 Task: Select a due date automation when advanced on, the moment a card is due add fields with custom field "Resume" set to a date less than 1 working days ago.
Action: Mouse moved to (1066, 78)
Screenshot: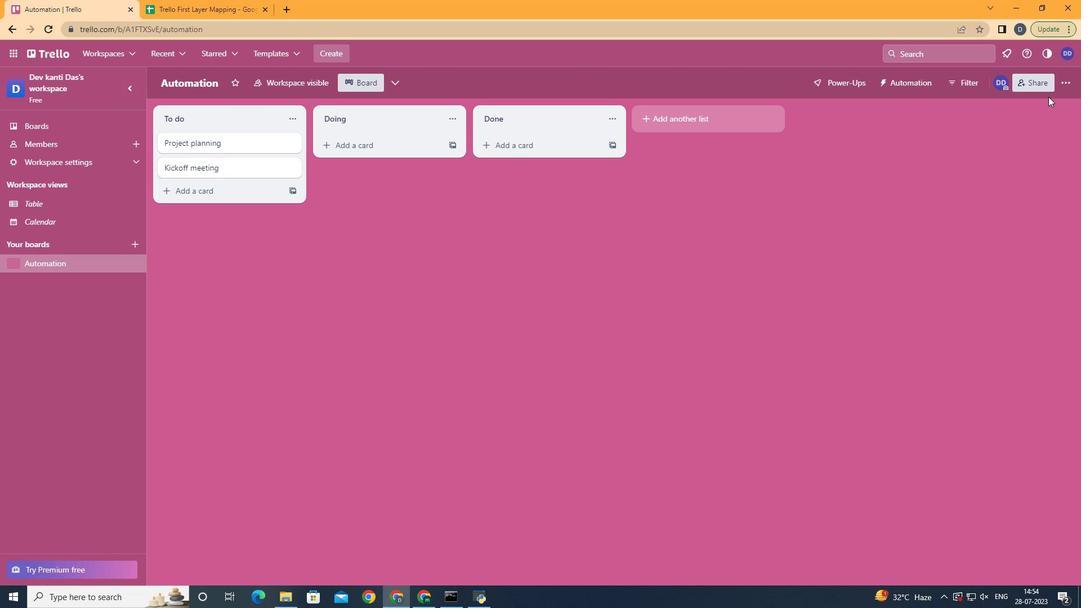 
Action: Mouse pressed left at (1066, 78)
Screenshot: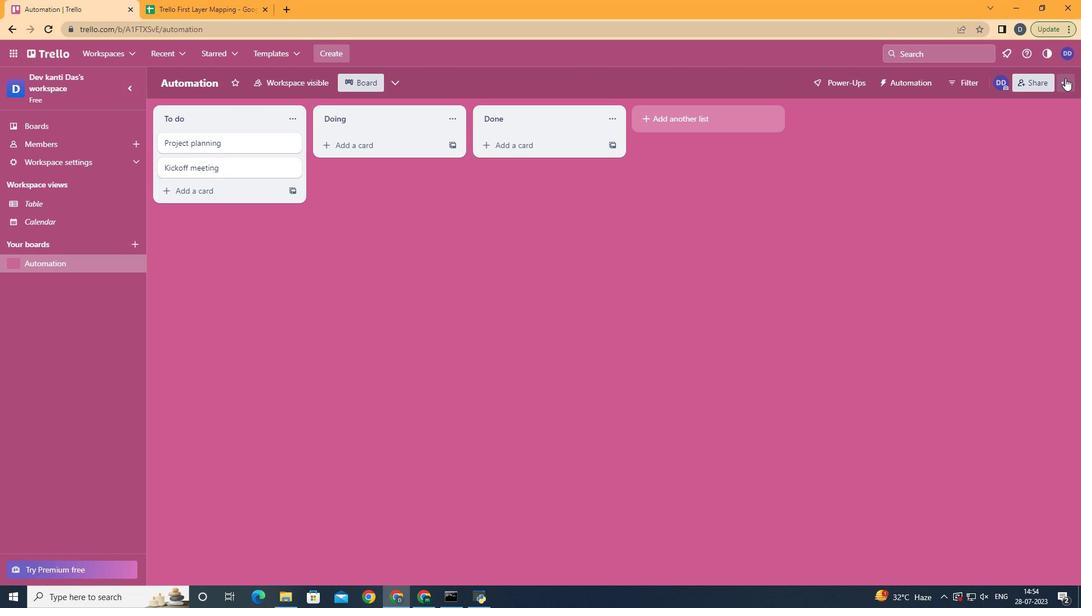 
Action: Mouse moved to (989, 235)
Screenshot: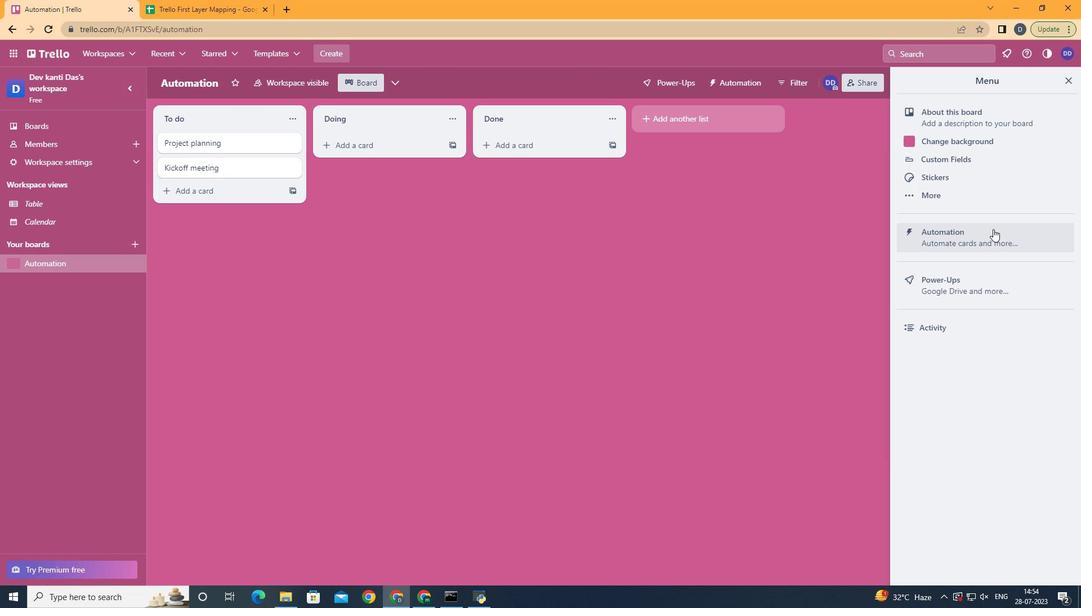 
Action: Mouse pressed left at (989, 235)
Screenshot: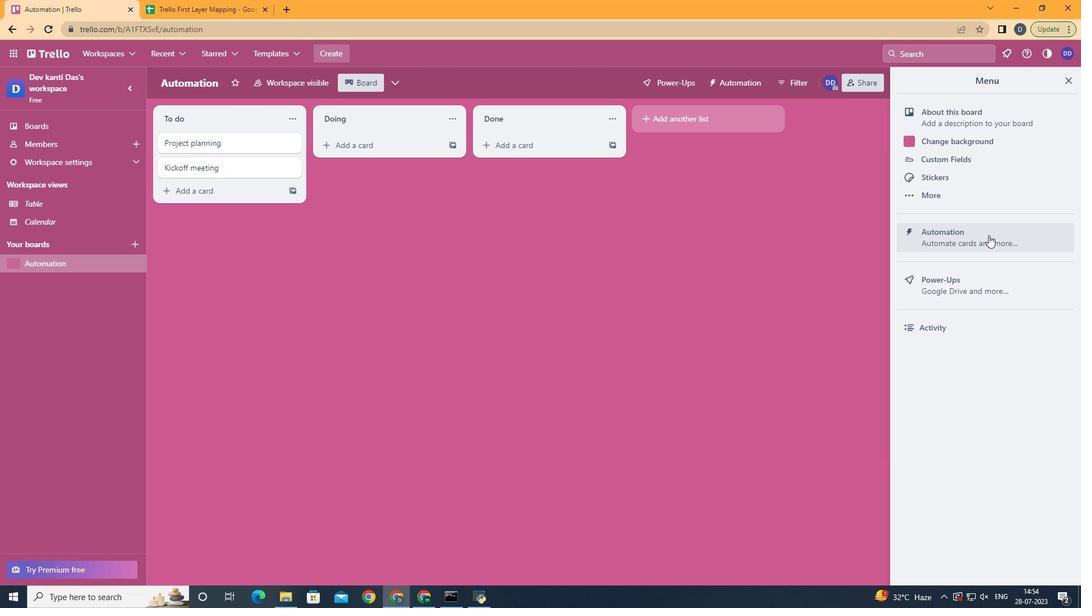 
Action: Mouse moved to (209, 225)
Screenshot: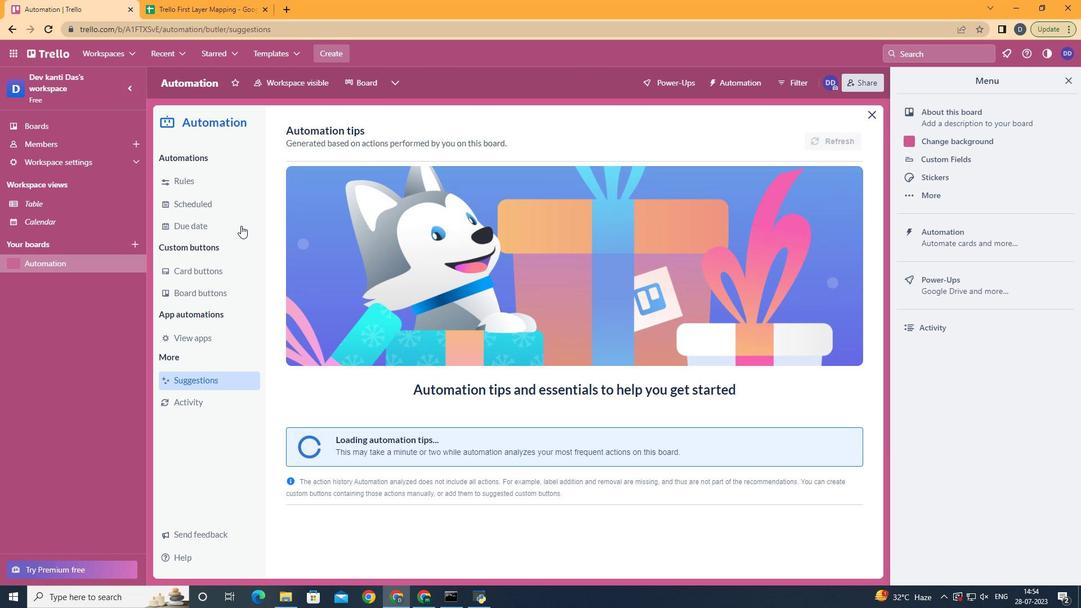 
Action: Mouse pressed left at (209, 225)
Screenshot: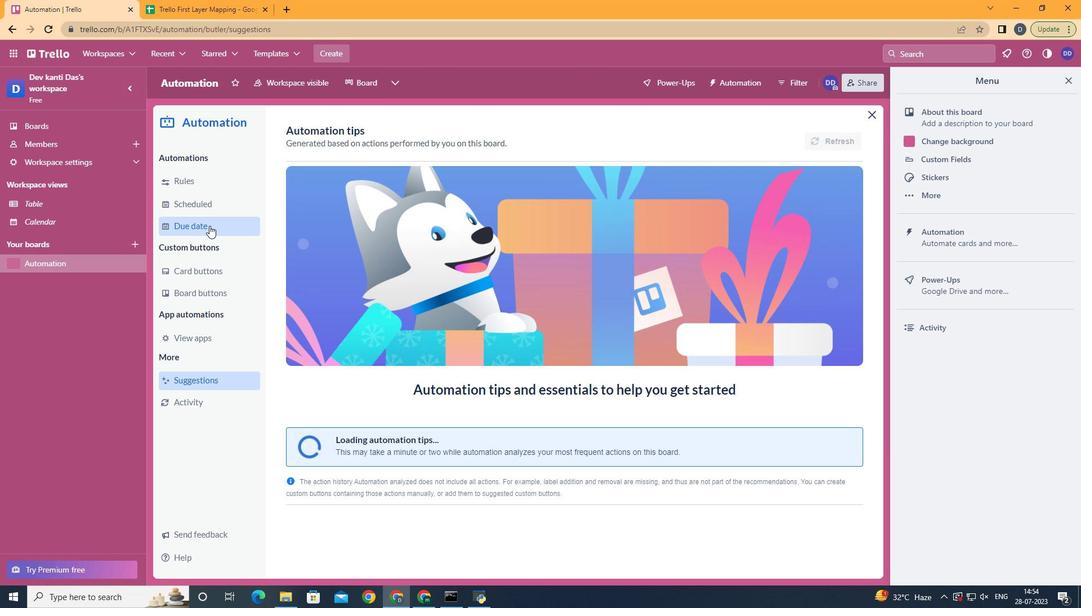 
Action: Mouse moved to (789, 135)
Screenshot: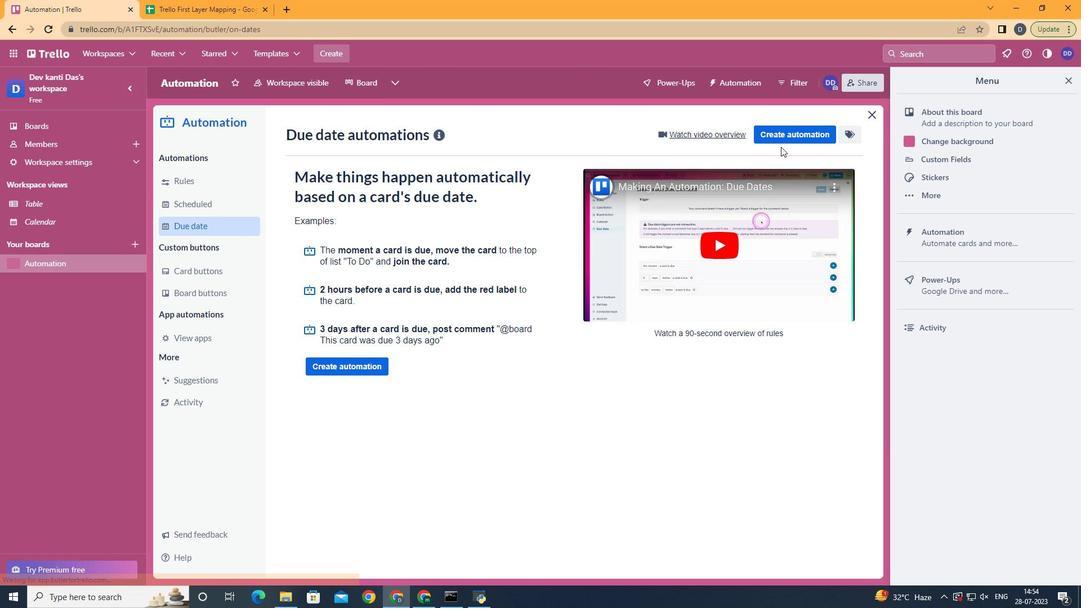 
Action: Mouse pressed left at (789, 135)
Screenshot: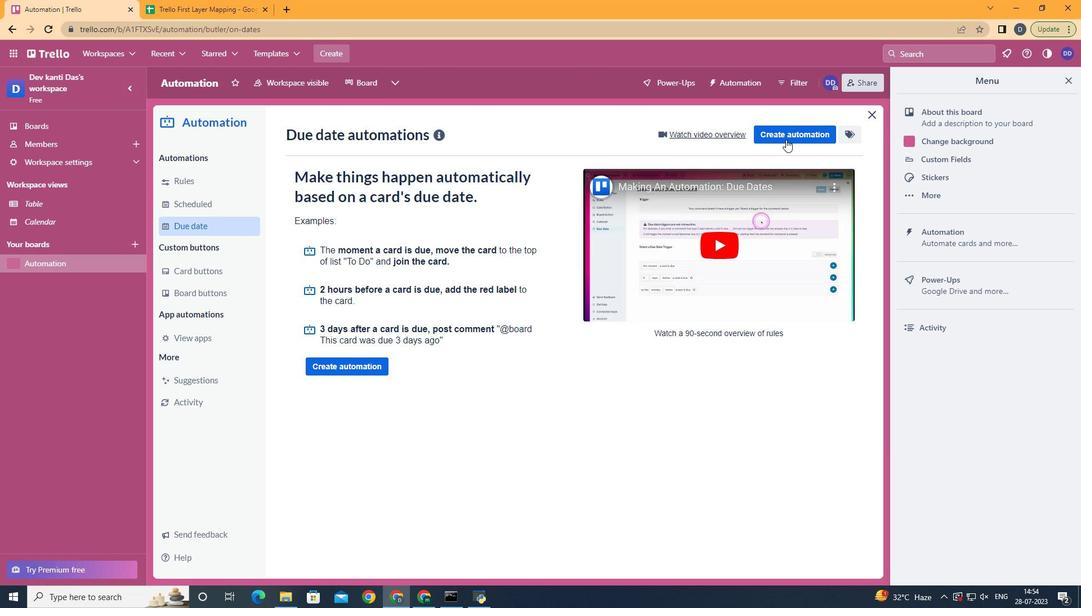 
Action: Mouse moved to (591, 237)
Screenshot: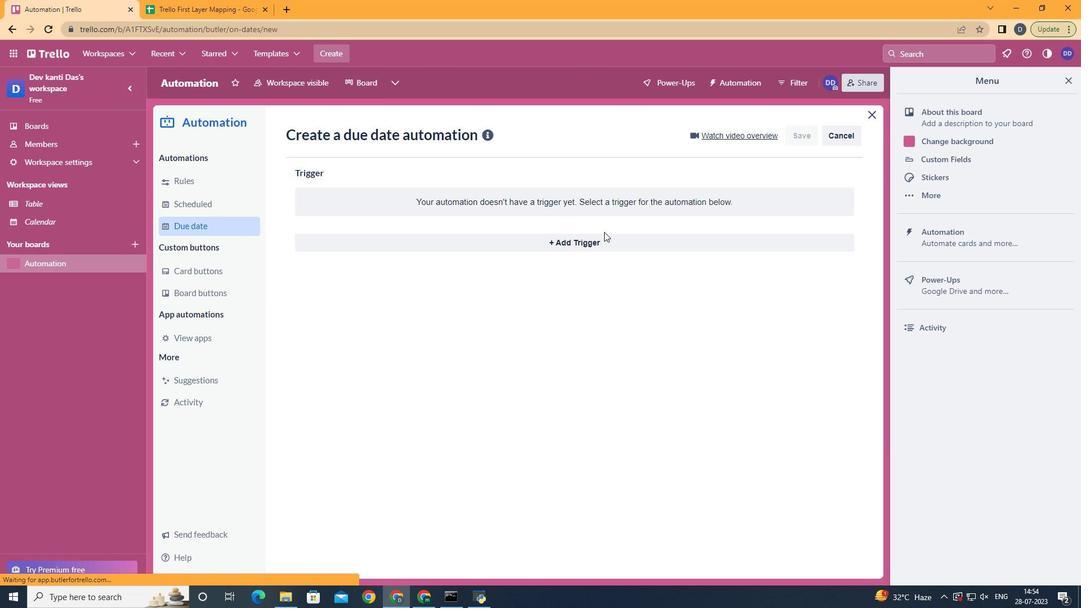 
Action: Mouse pressed left at (591, 237)
Screenshot: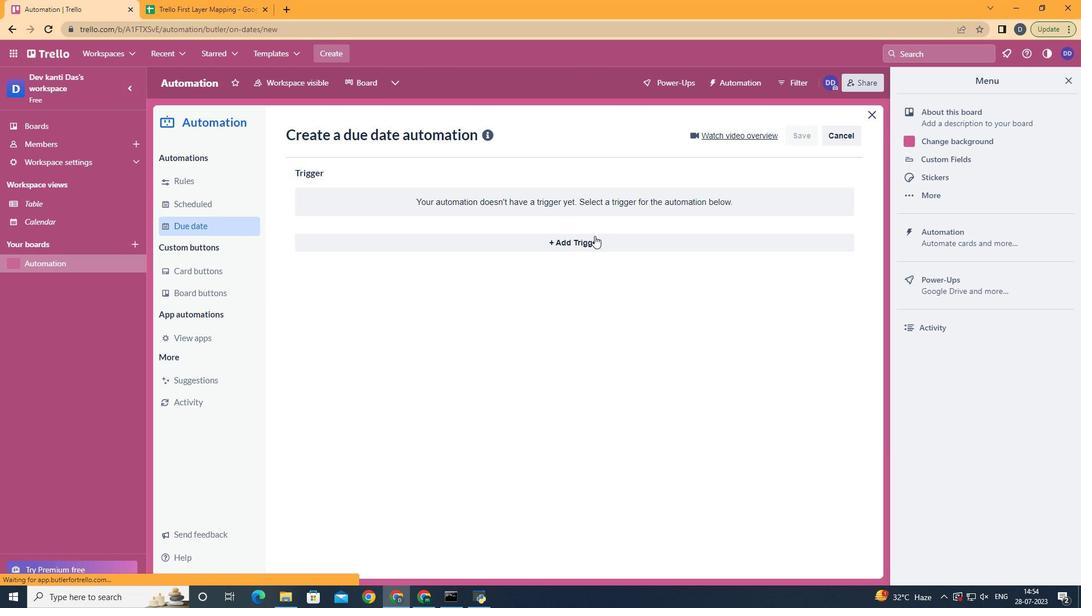 
Action: Mouse moved to (331, 395)
Screenshot: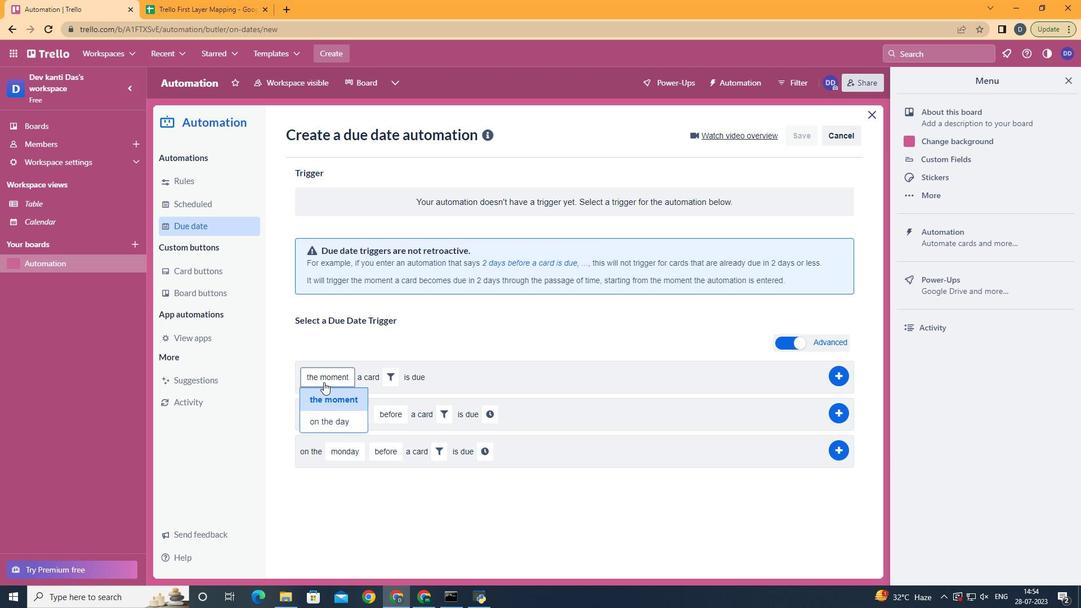 
Action: Mouse pressed left at (331, 395)
Screenshot: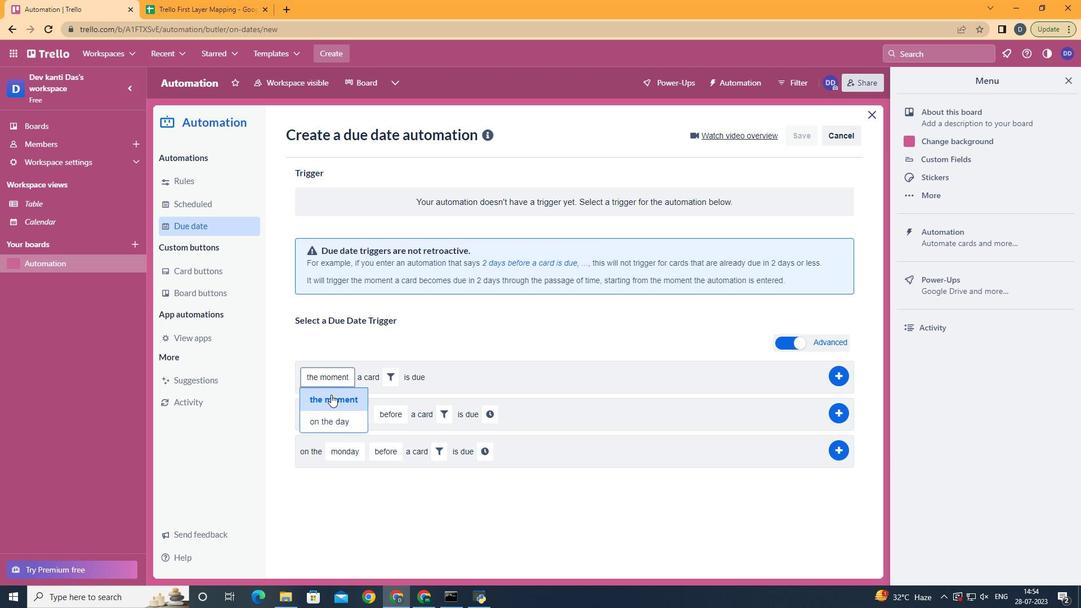 
Action: Mouse moved to (399, 375)
Screenshot: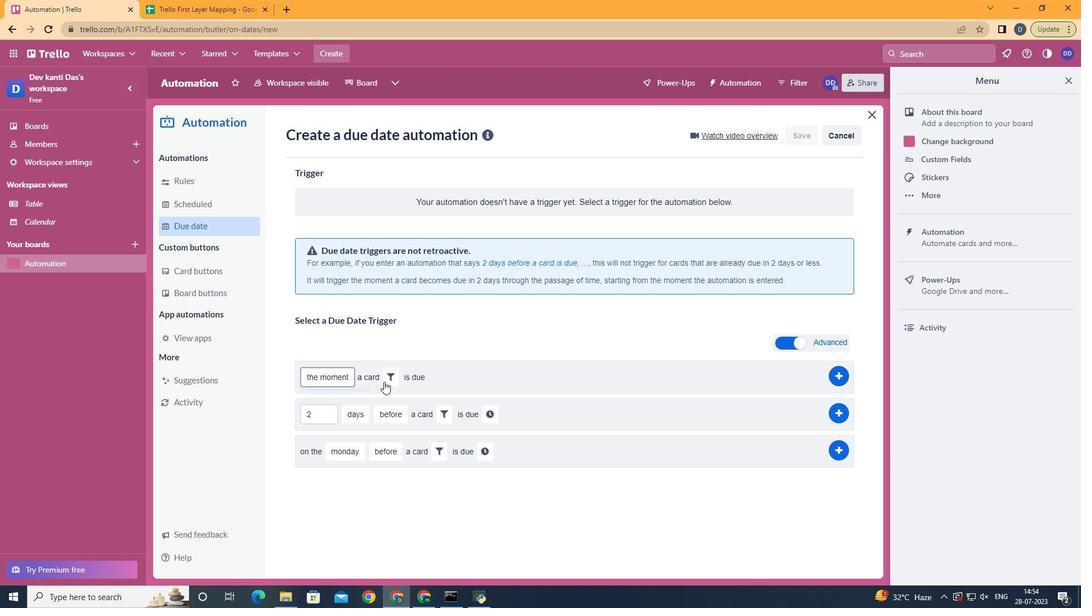 
Action: Mouse pressed left at (399, 375)
Screenshot: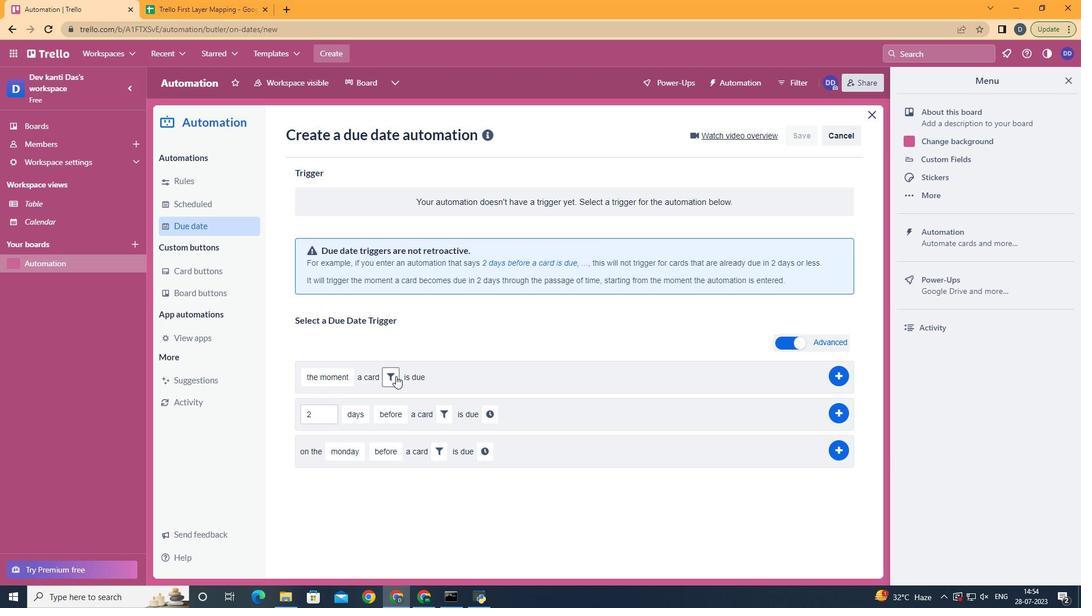 
Action: Mouse moved to (588, 415)
Screenshot: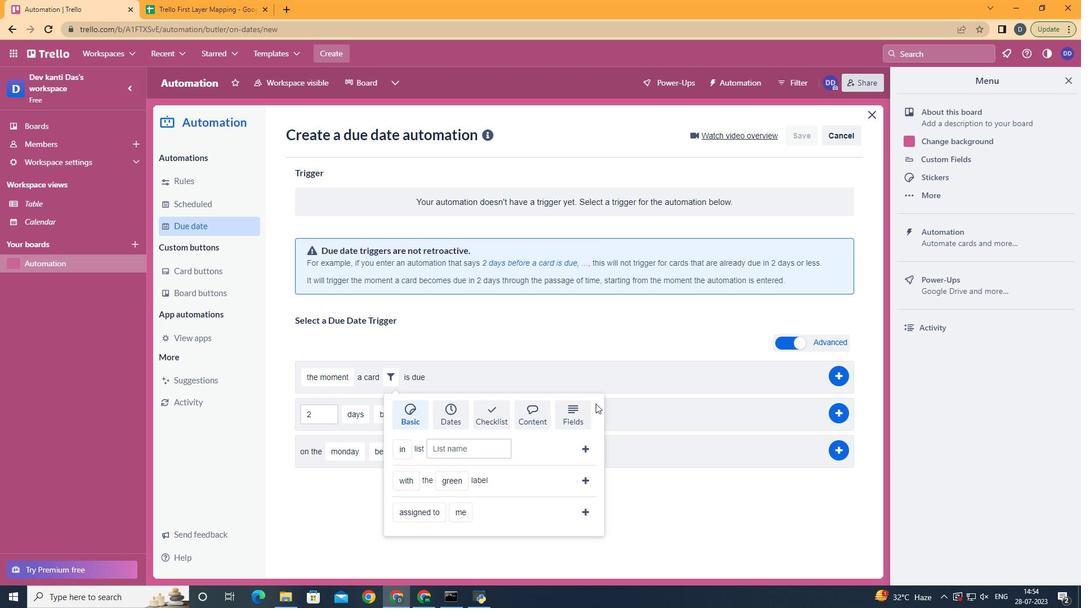 
Action: Mouse pressed left at (588, 415)
Screenshot: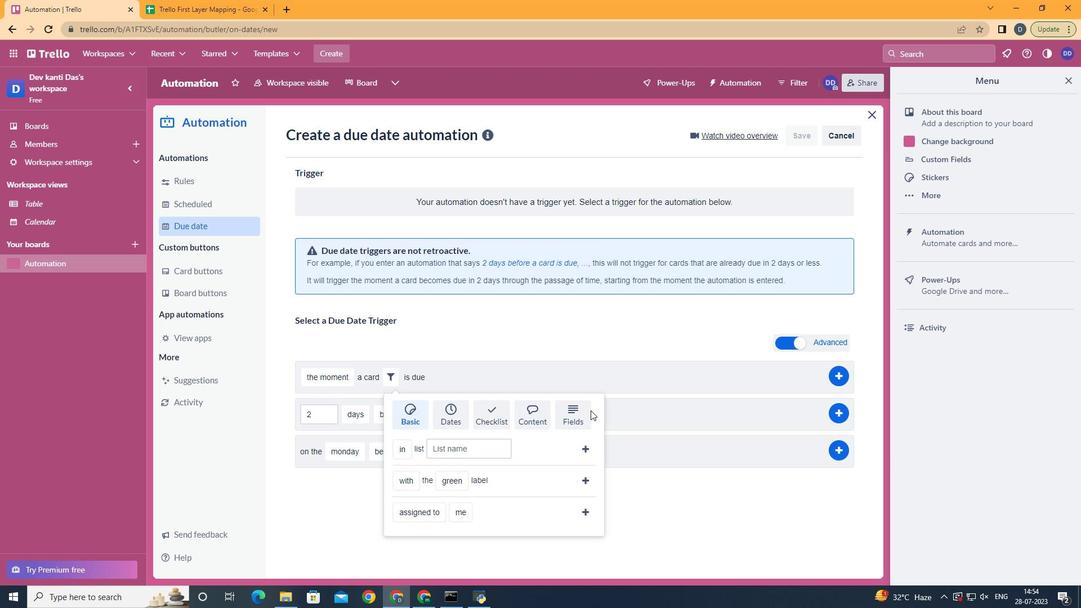 
Action: Mouse scrolled (588, 415) with delta (0, 0)
Screenshot: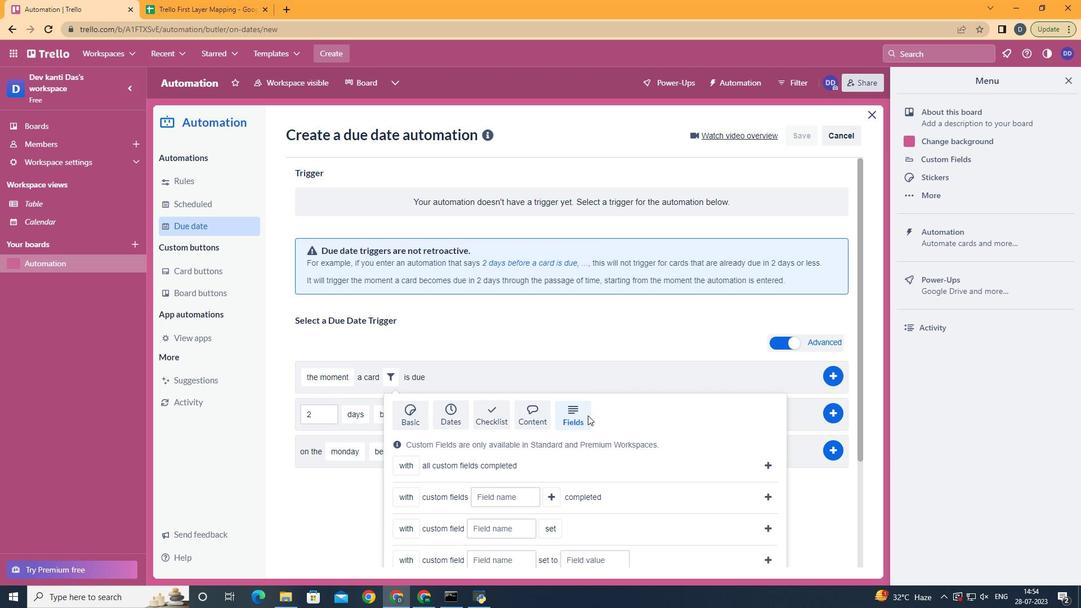 
Action: Mouse scrolled (588, 415) with delta (0, 0)
Screenshot: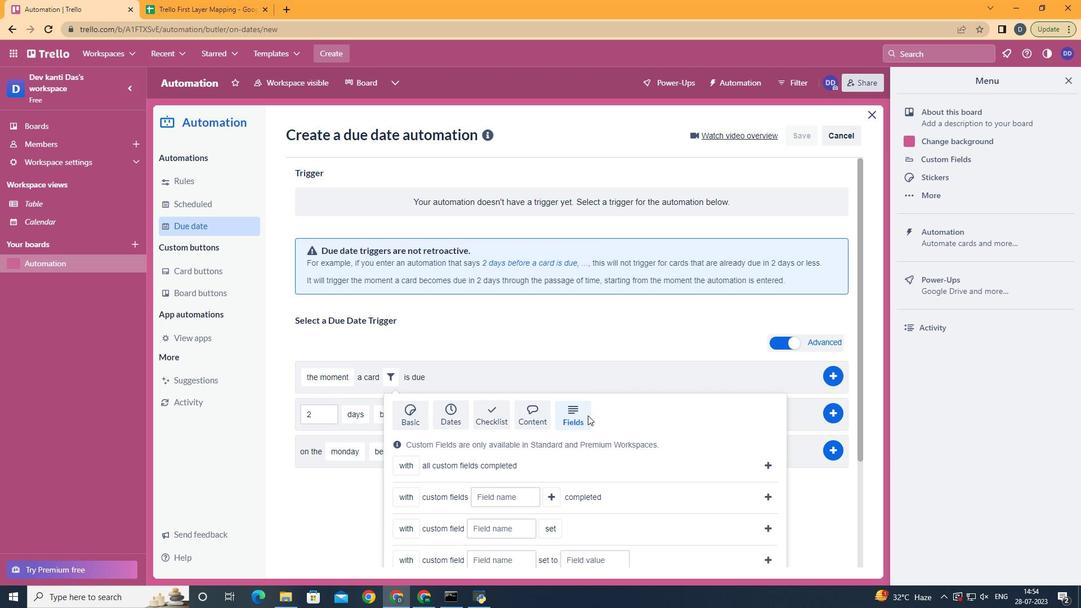 
Action: Mouse scrolled (588, 415) with delta (0, 0)
Screenshot: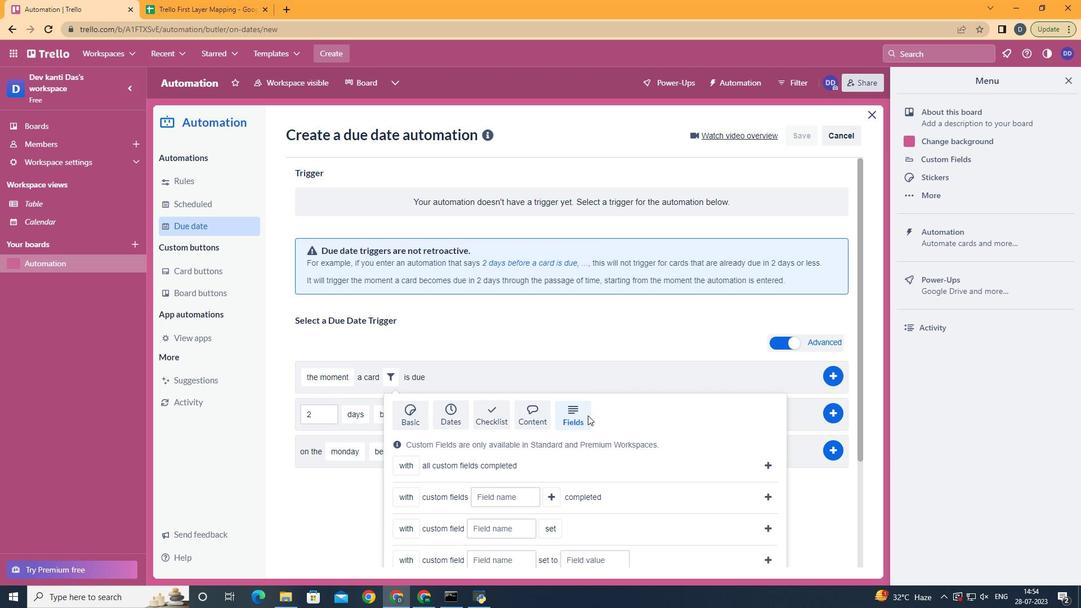 
Action: Mouse scrolled (588, 415) with delta (0, 0)
Screenshot: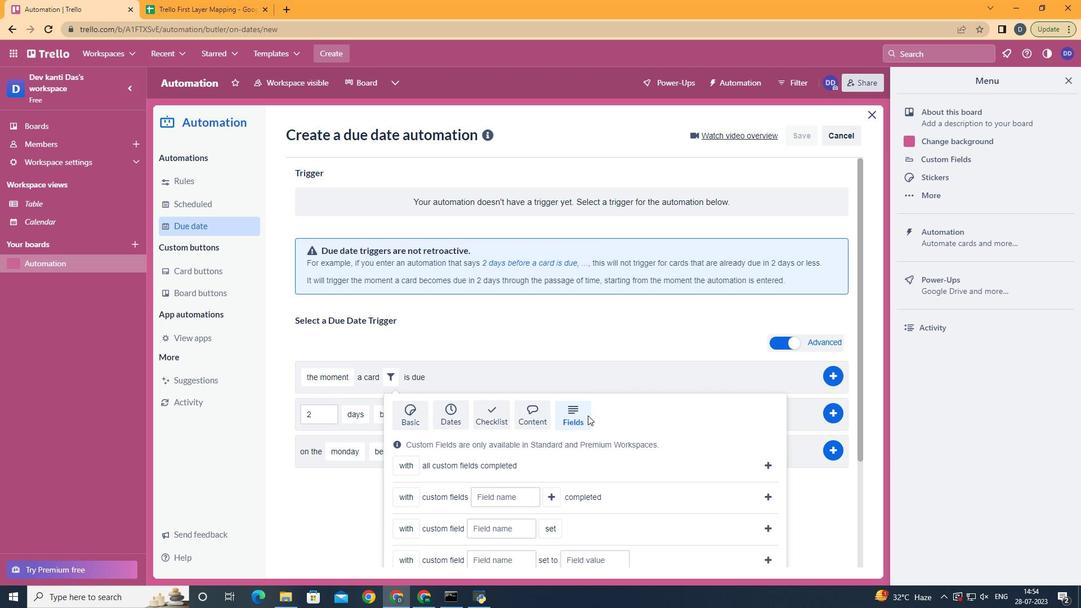 
Action: Mouse scrolled (588, 415) with delta (0, 0)
Screenshot: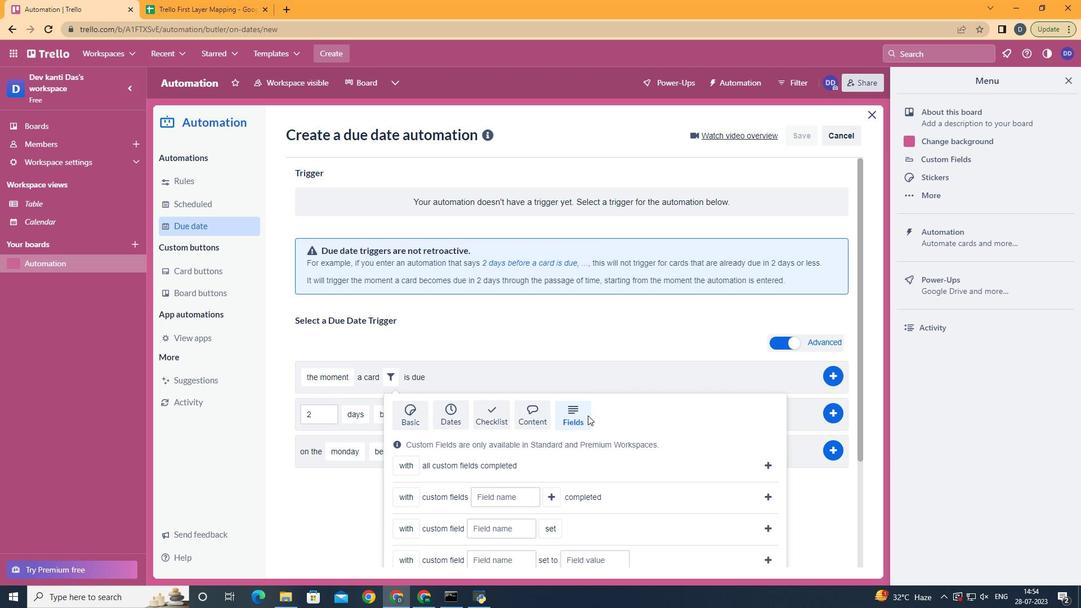 
Action: Mouse scrolled (588, 415) with delta (0, 0)
Screenshot: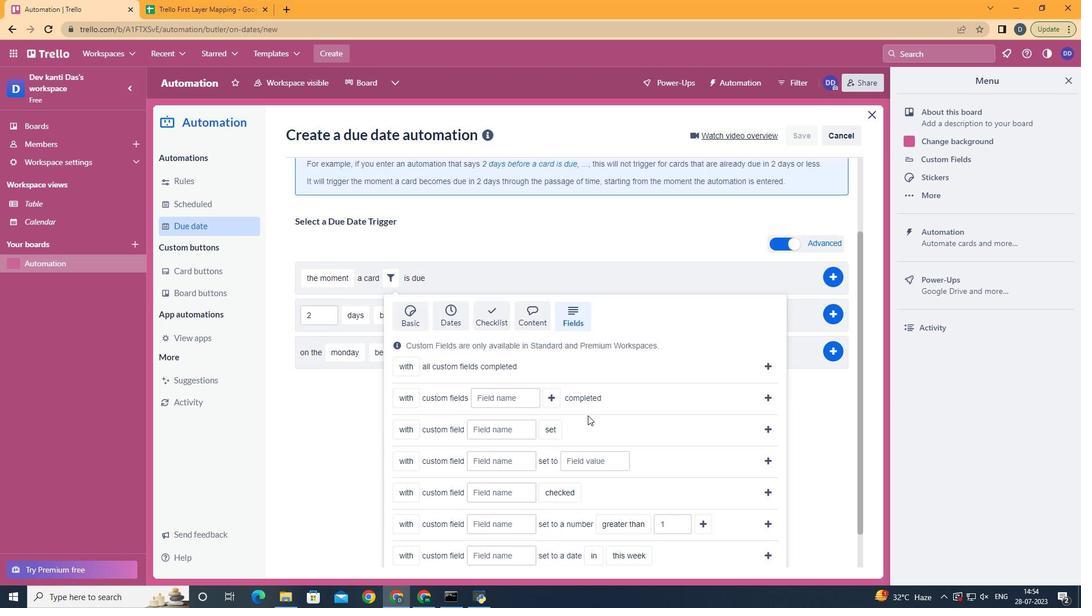
Action: Mouse scrolled (588, 415) with delta (0, 0)
Screenshot: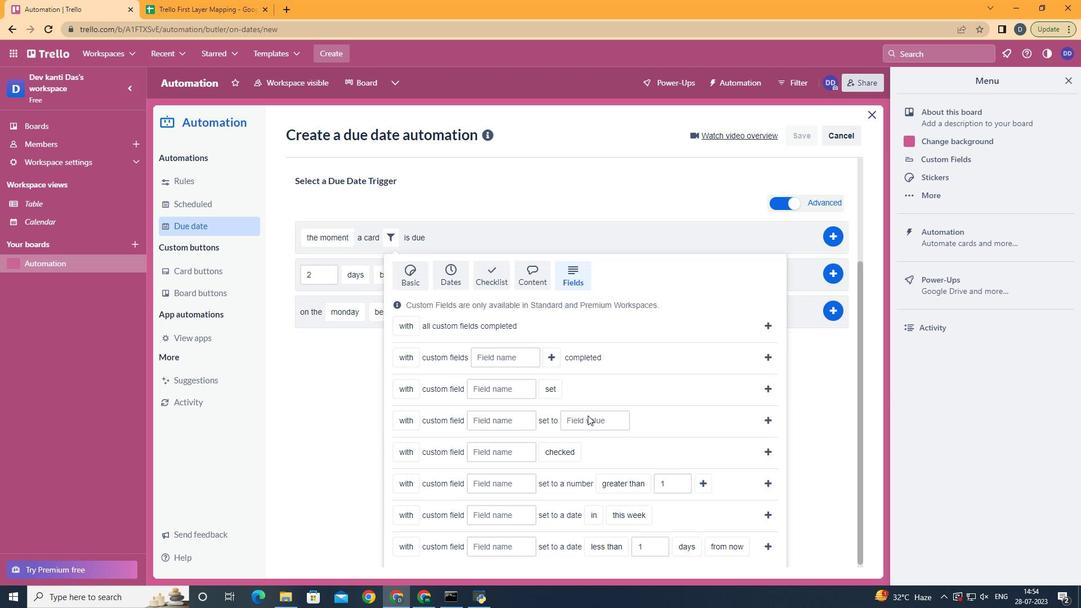 
Action: Mouse scrolled (588, 415) with delta (0, 0)
Screenshot: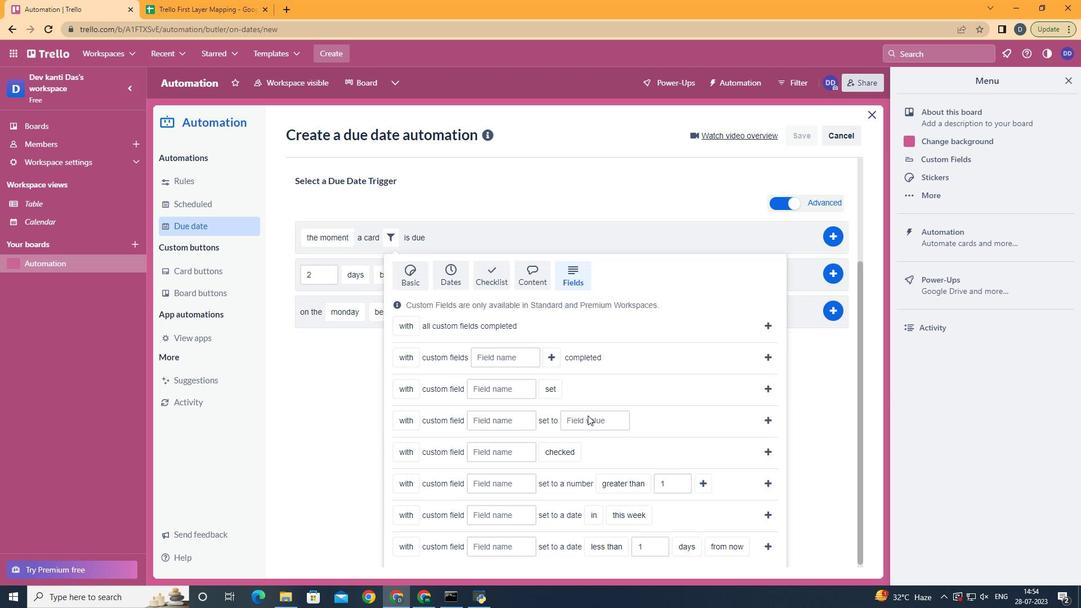 
Action: Mouse scrolled (588, 415) with delta (0, 0)
Screenshot: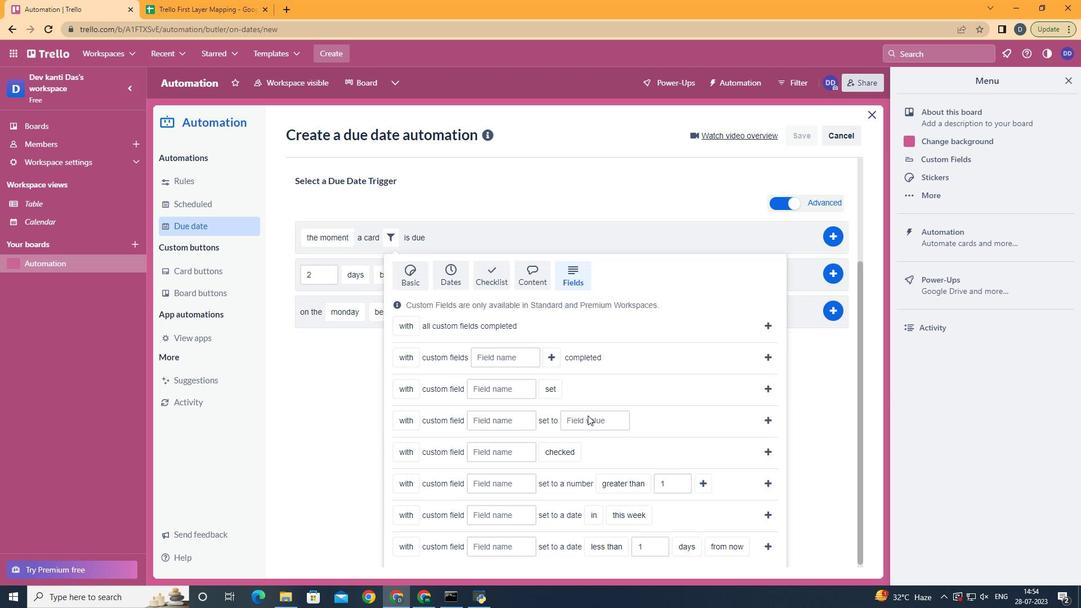
Action: Mouse scrolled (588, 415) with delta (0, 0)
Screenshot: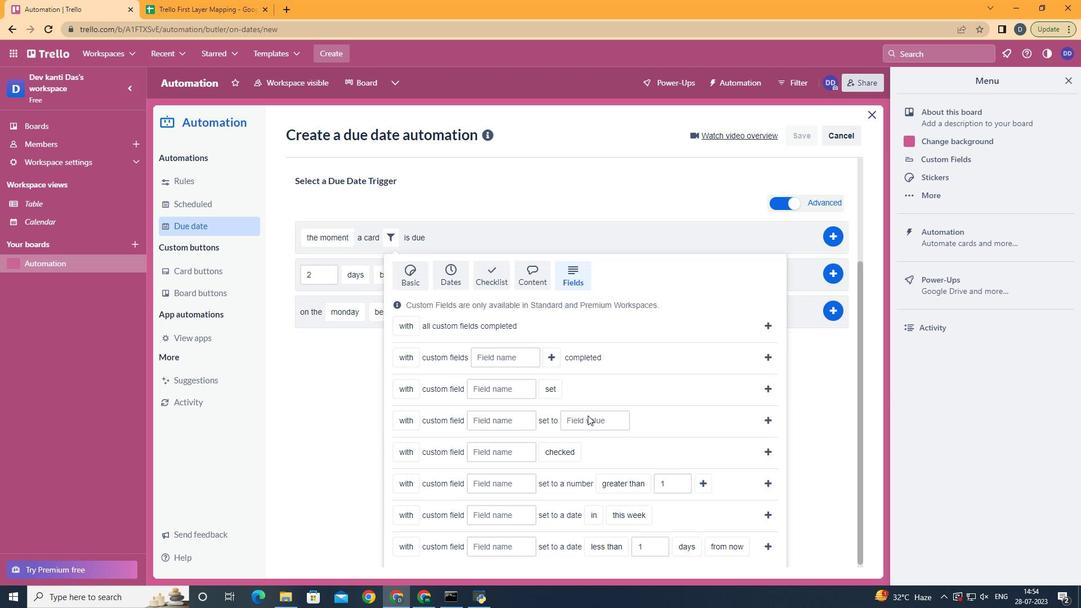 
Action: Mouse scrolled (588, 415) with delta (0, 0)
Screenshot: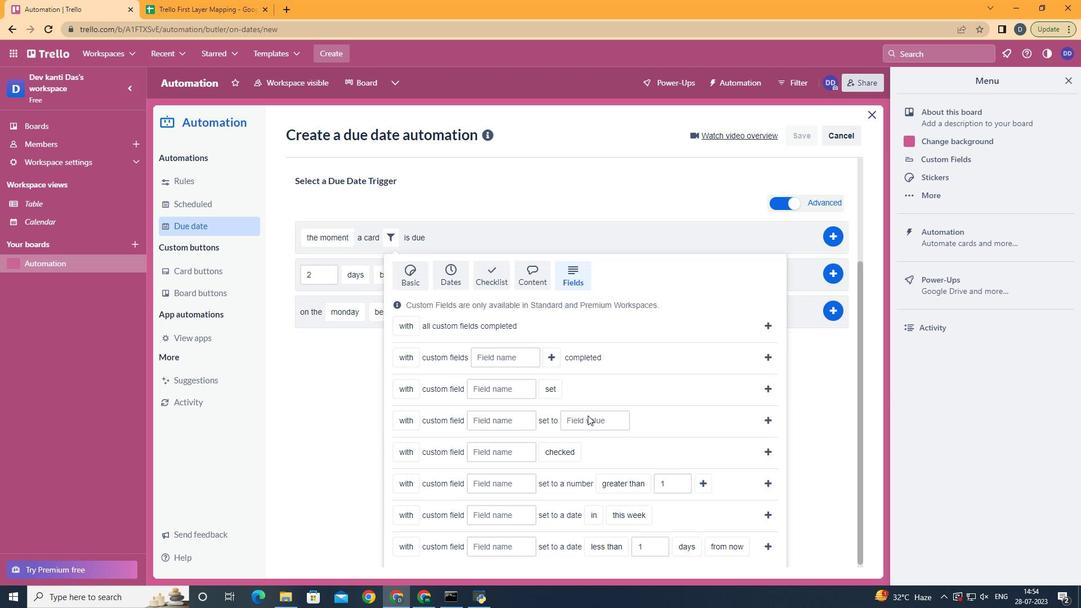 
Action: Mouse moved to (429, 499)
Screenshot: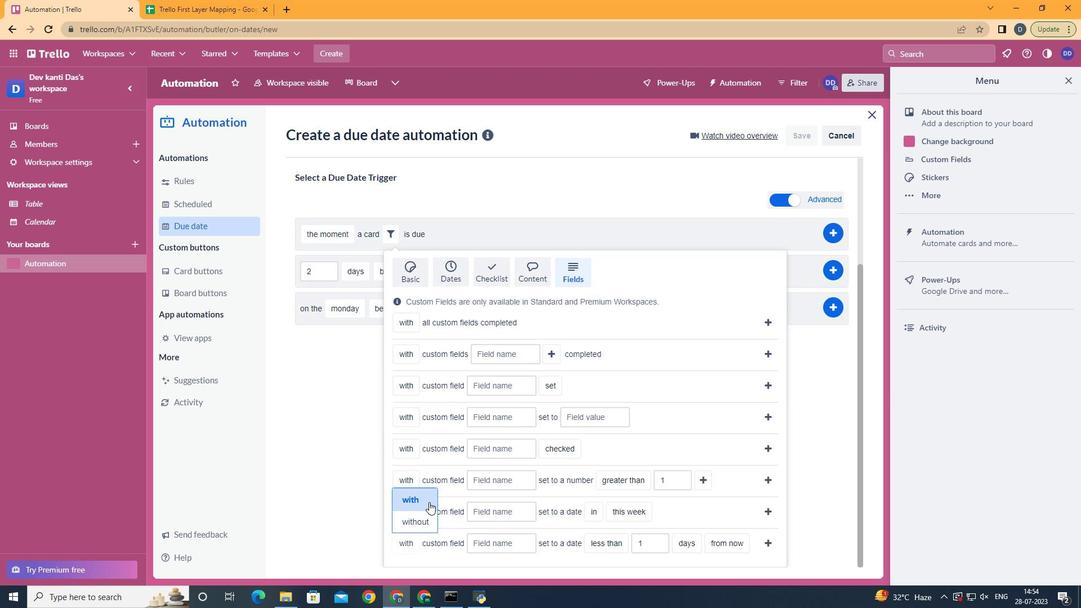 
Action: Mouse pressed left at (429, 499)
Screenshot: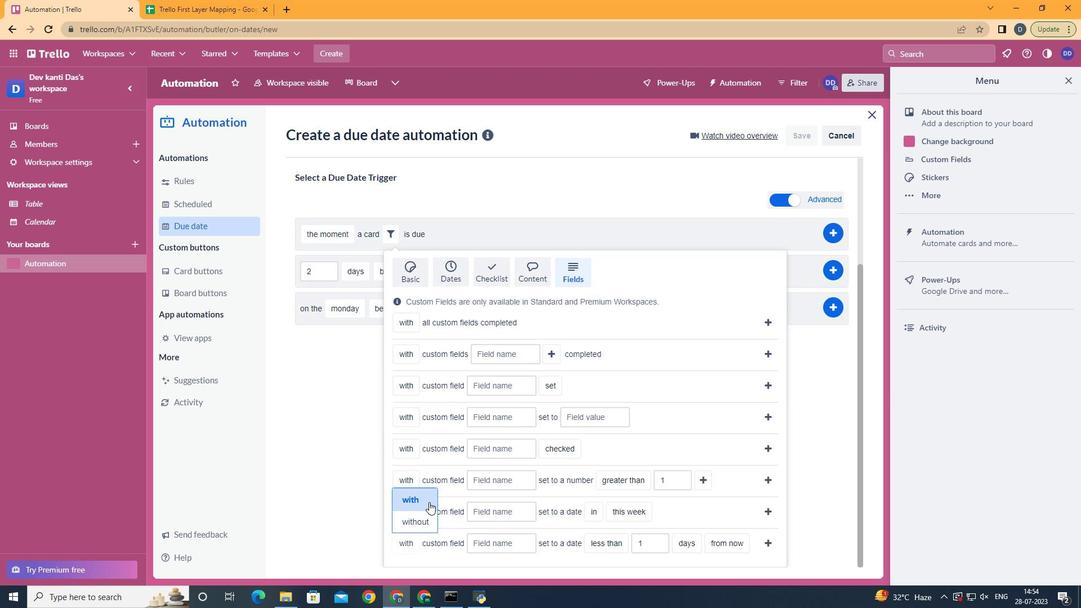 
Action: Mouse moved to (507, 544)
Screenshot: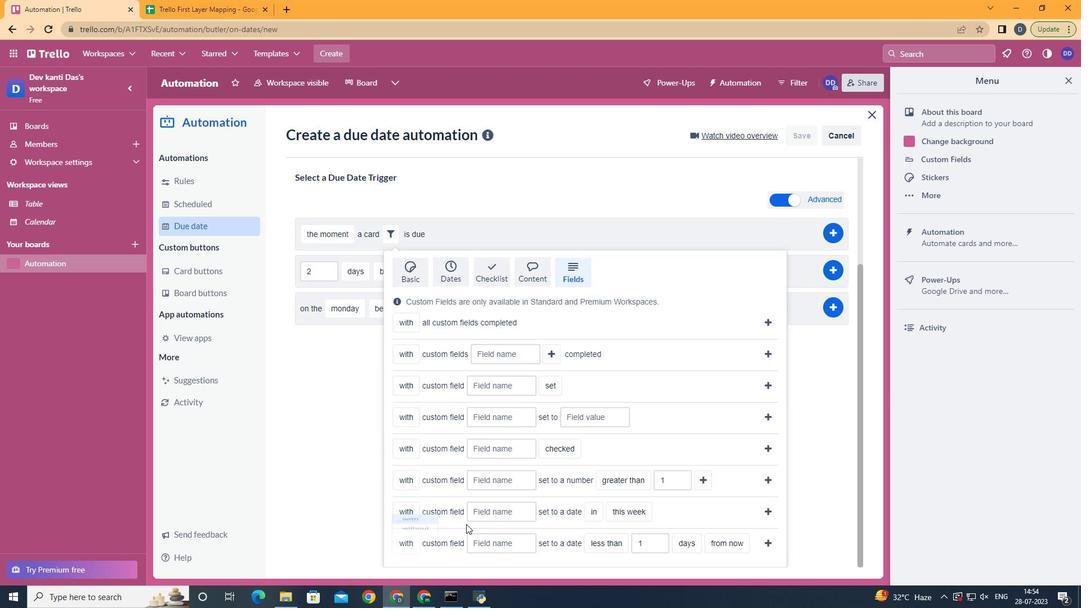 
Action: Mouse pressed left at (507, 544)
Screenshot: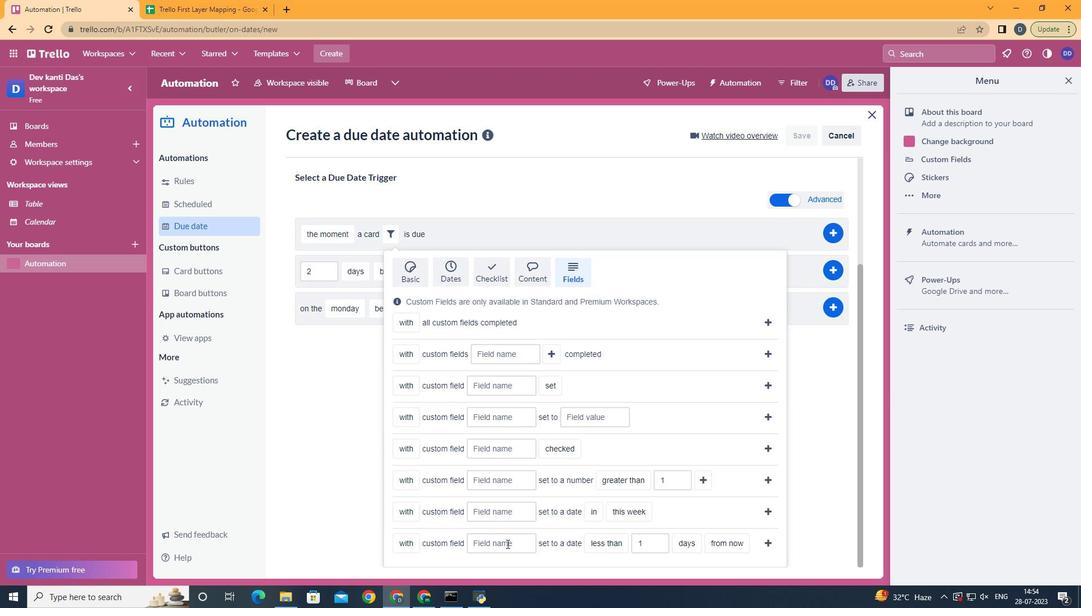 
Action: Key pressed <Key.shift>Resume
Screenshot: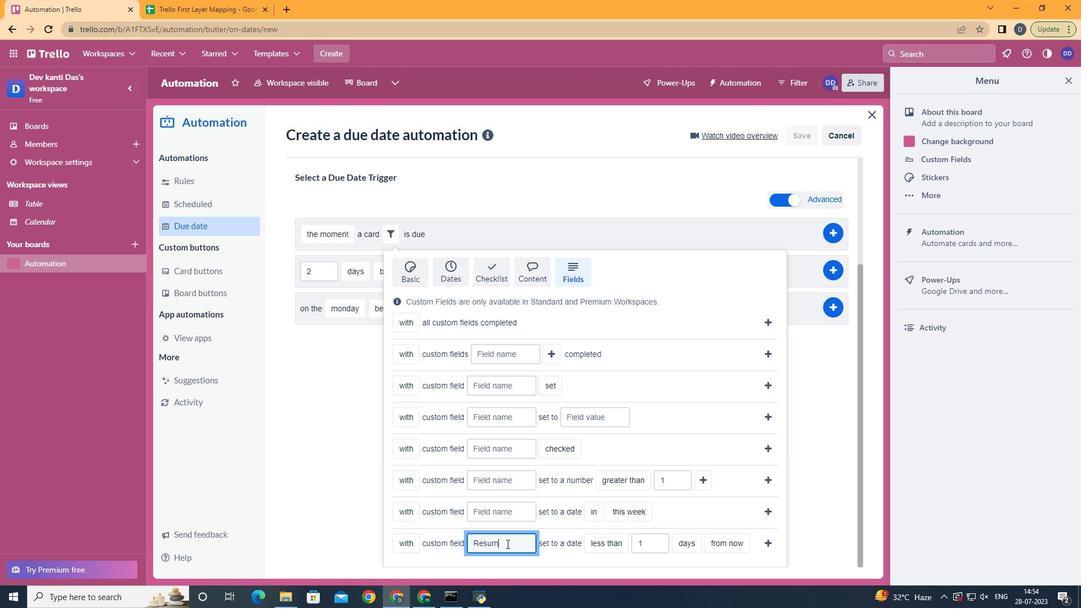 
Action: Mouse moved to (622, 461)
Screenshot: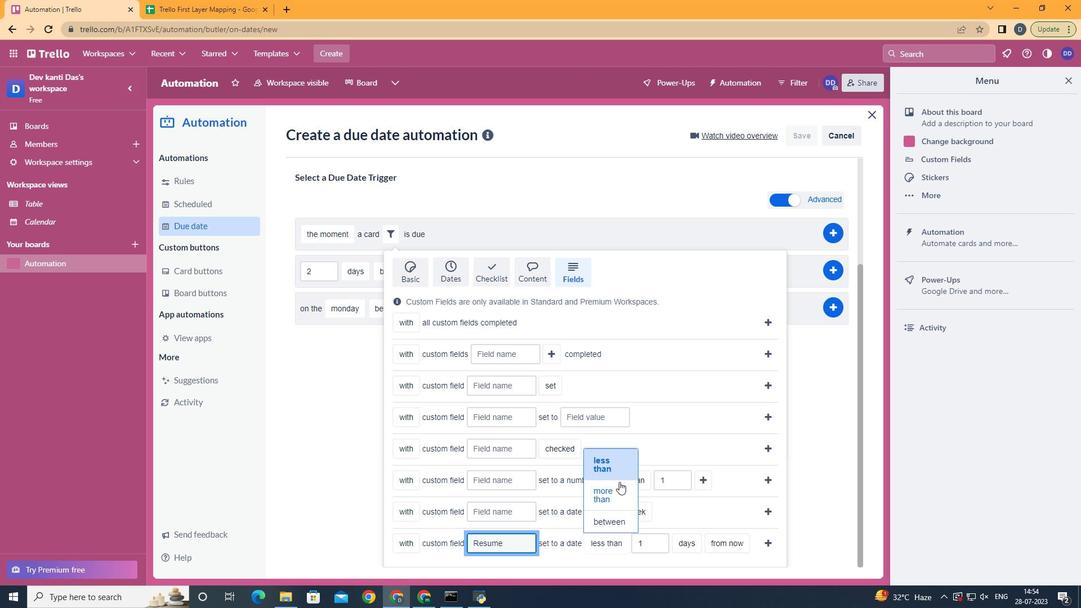 
Action: Mouse pressed left at (622, 461)
Screenshot: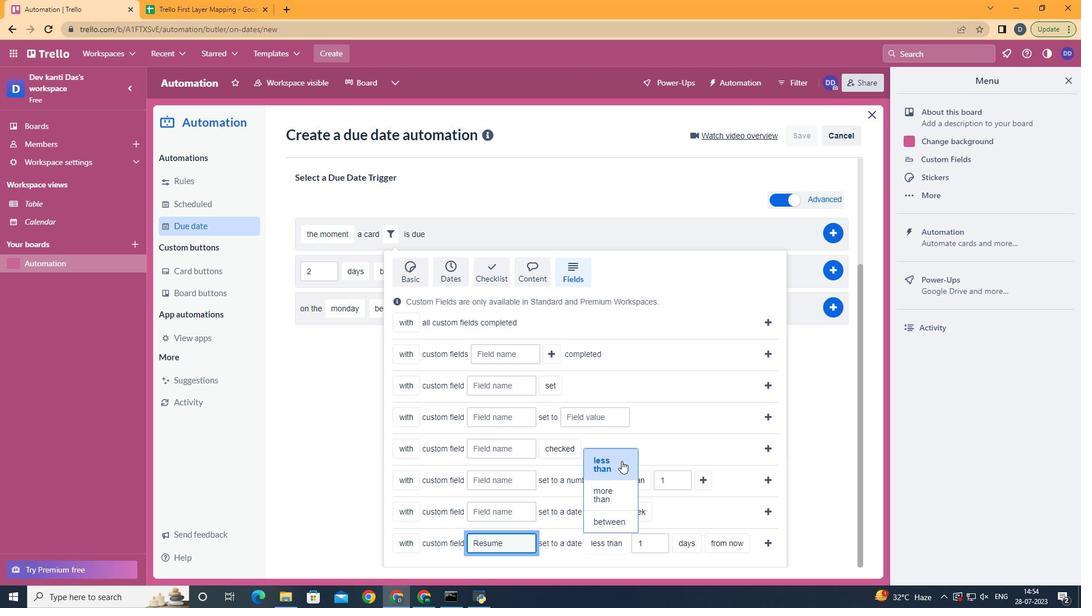 
Action: Mouse moved to (704, 523)
Screenshot: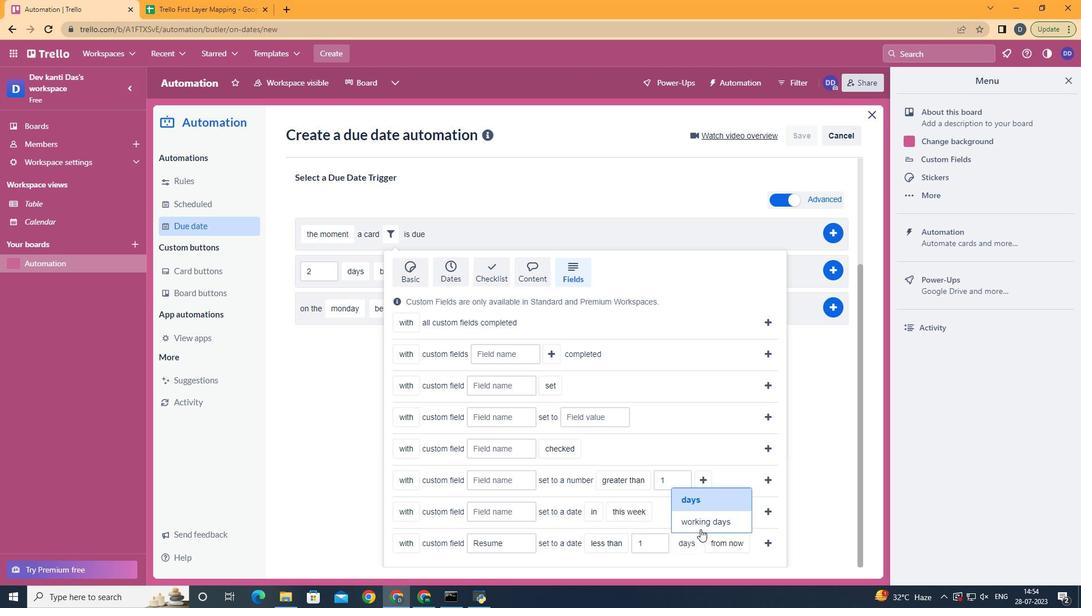 
Action: Mouse pressed left at (704, 523)
Screenshot: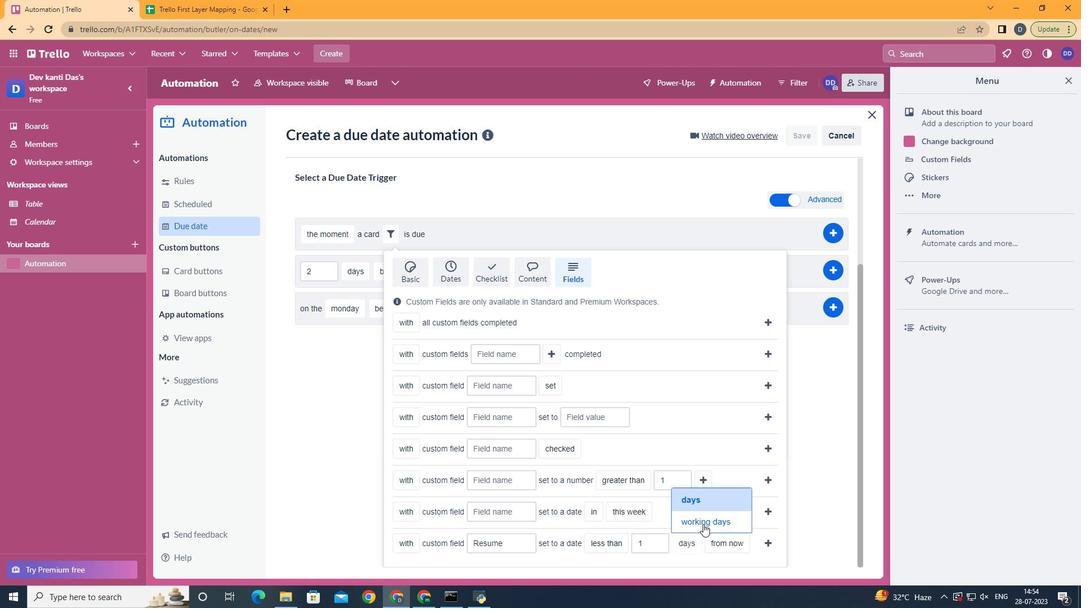 
Action: Mouse moved to (769, 528)
Screenshot: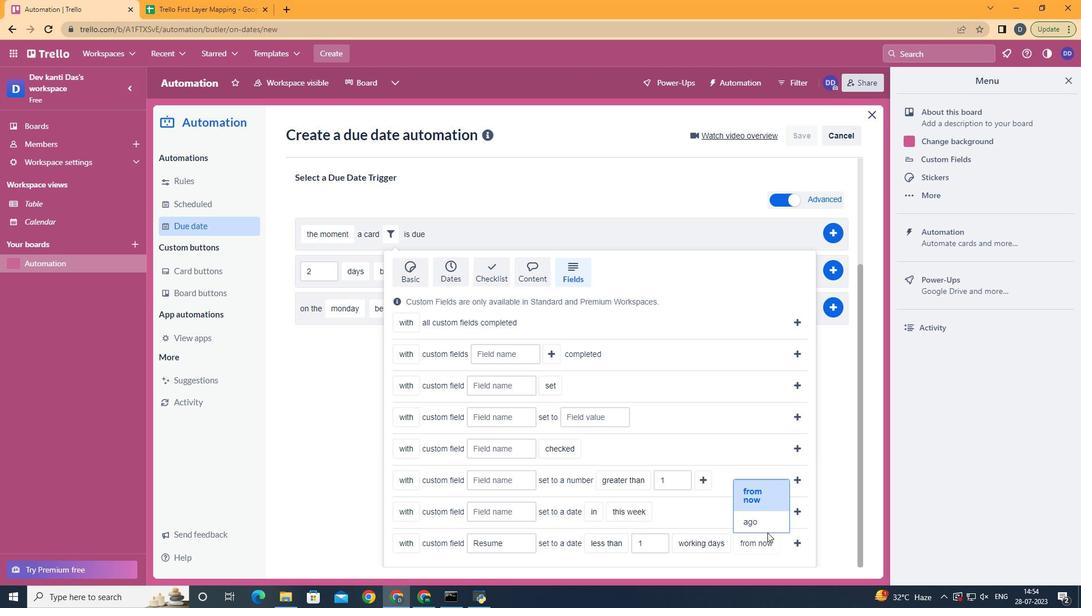 
Action: Mouse pressed left at (769, 528)
Screenshot: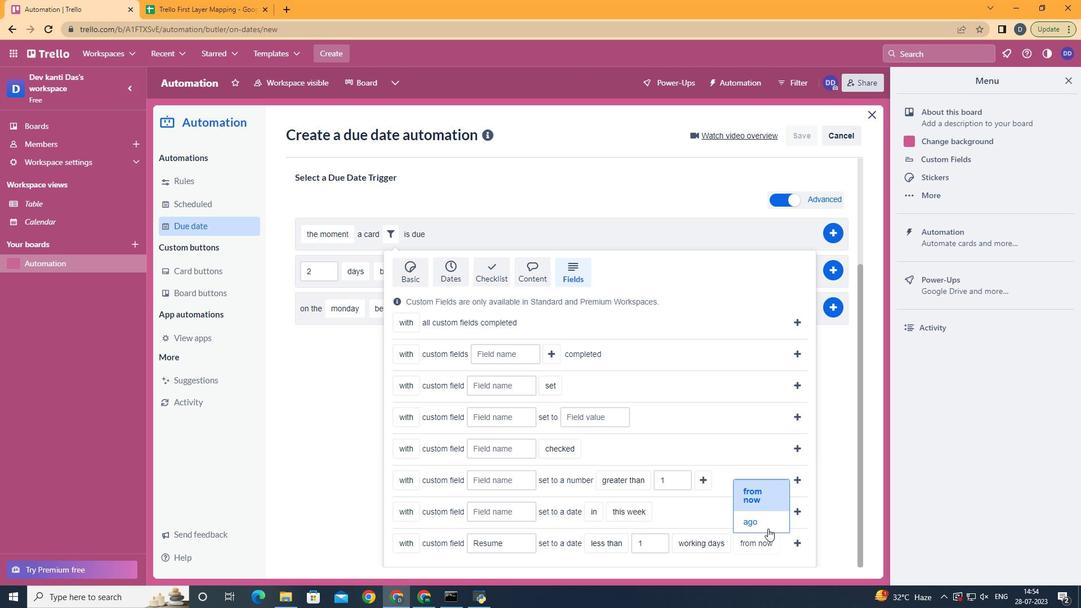 
Action: Mouse moved to (777, 541)
Screenshot: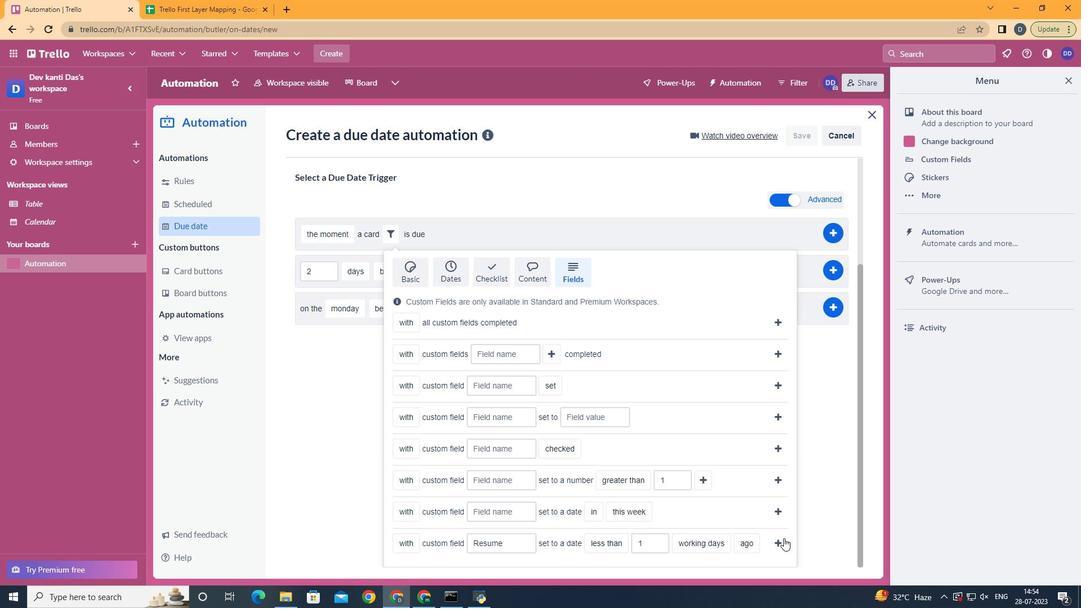 
Action: Mouse pressed left at (777, 541)
Screenshot: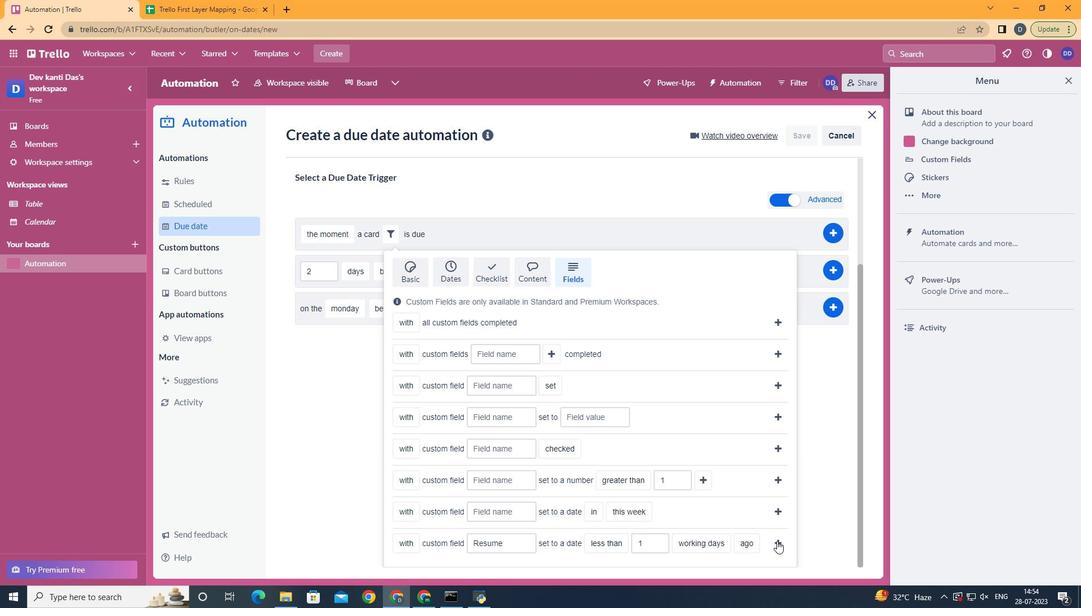 
Action: Mouse moved to (695, 490)
Screenshot: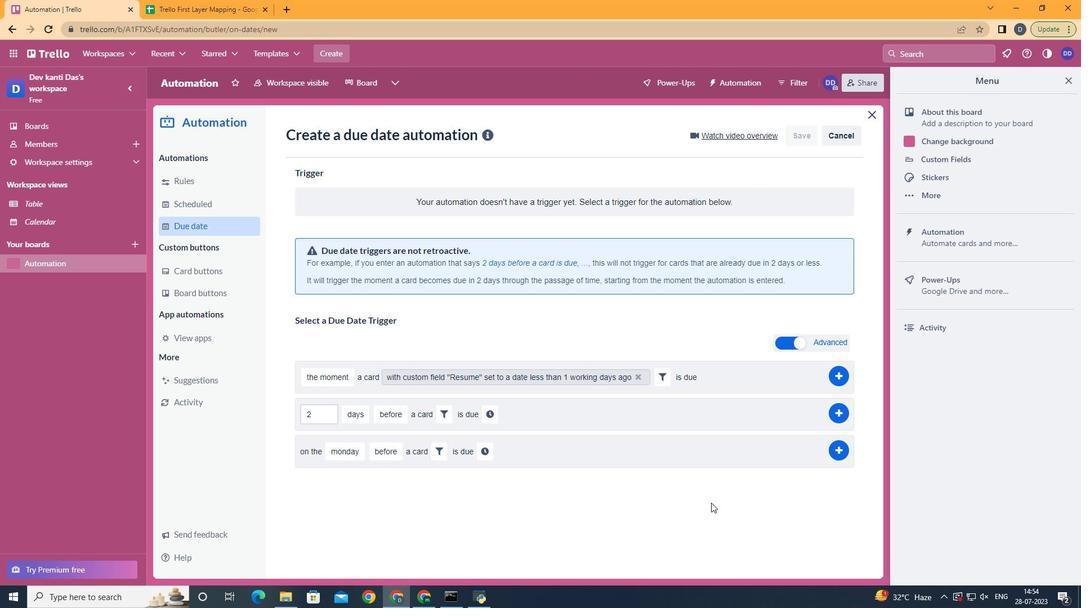 
